 Task: Add Dodoni Greek Feta Cheese to the cart.
Action: Mouse moved to (779, 279)
Screenshot: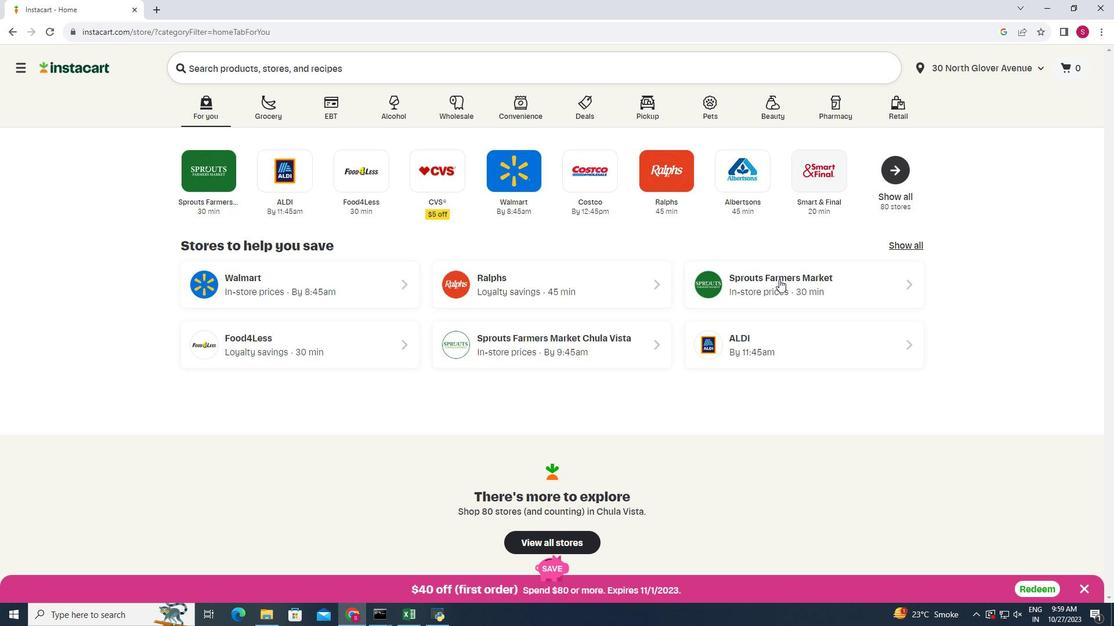 
Action: Mouse pressed left at (779, 279)
Screenshot: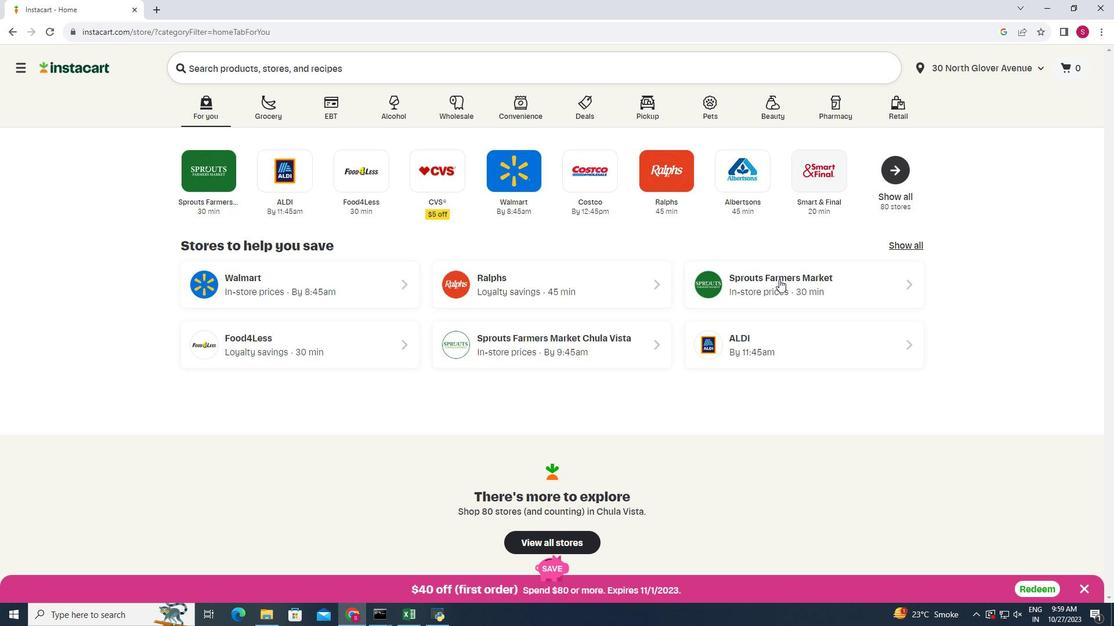 
Action: Mouse moved to (38, 549)
Screenshot: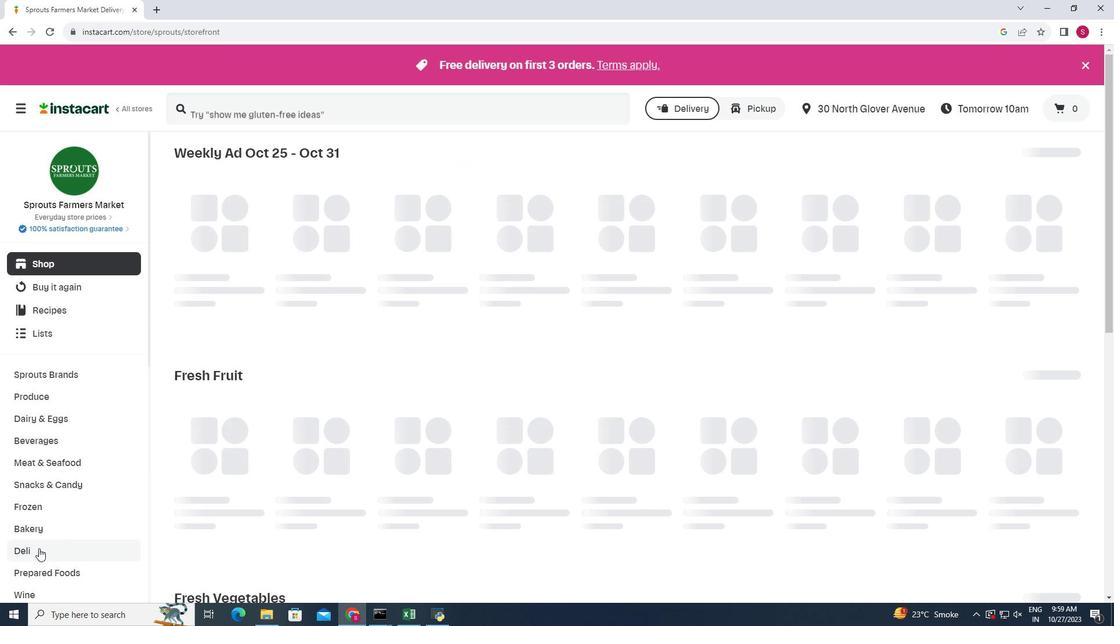 
Action: Mouse pressed left at (38, 549)
Screenshot: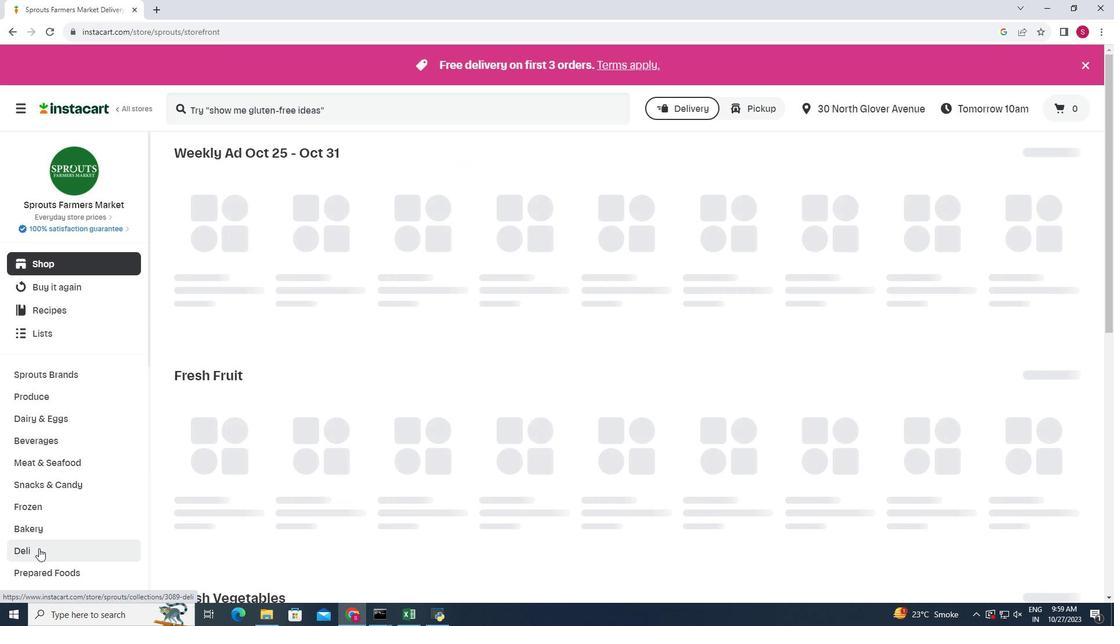 
Action: Mouse moved to (290, 183)
Screenshot: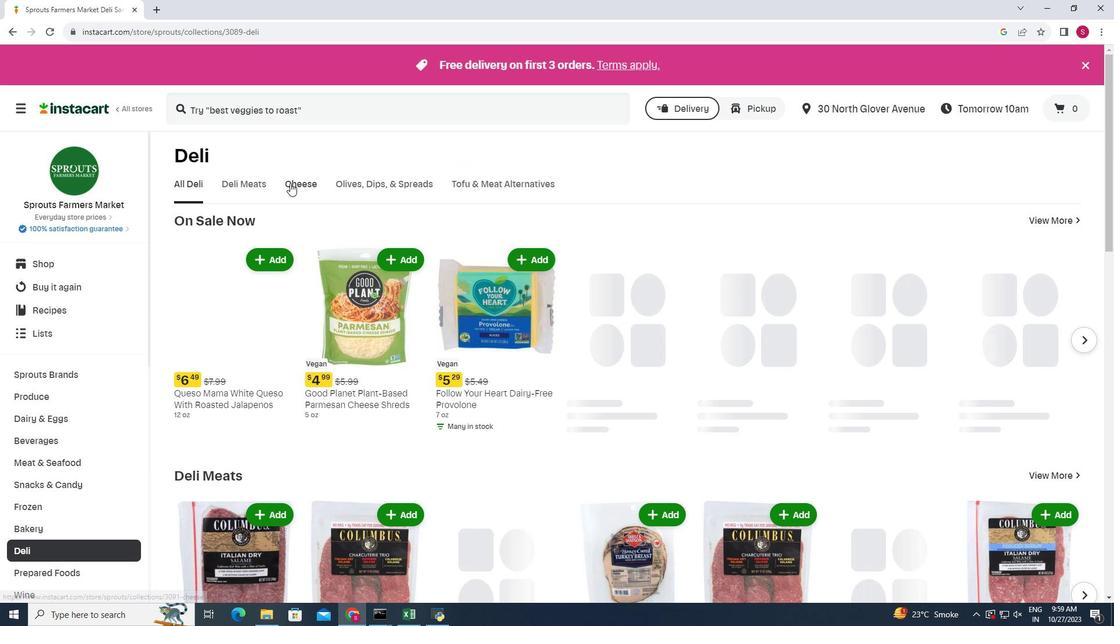 
Action: Mouse pressed left at (290, 183)
Screenshot: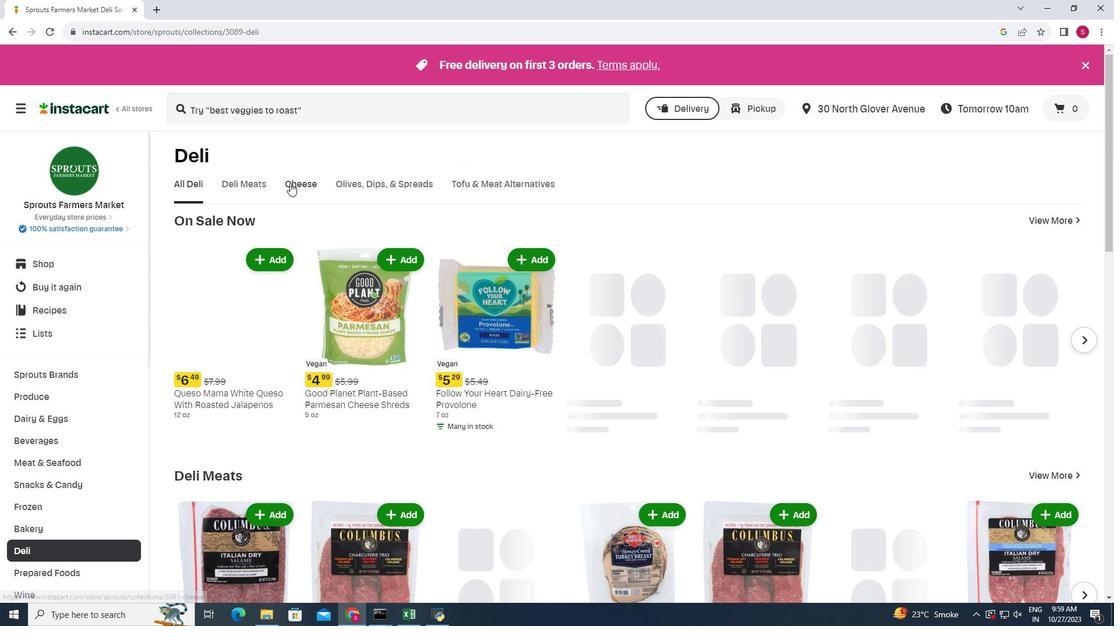 
Action: Mouse moved to (796, 226)
Screenshot: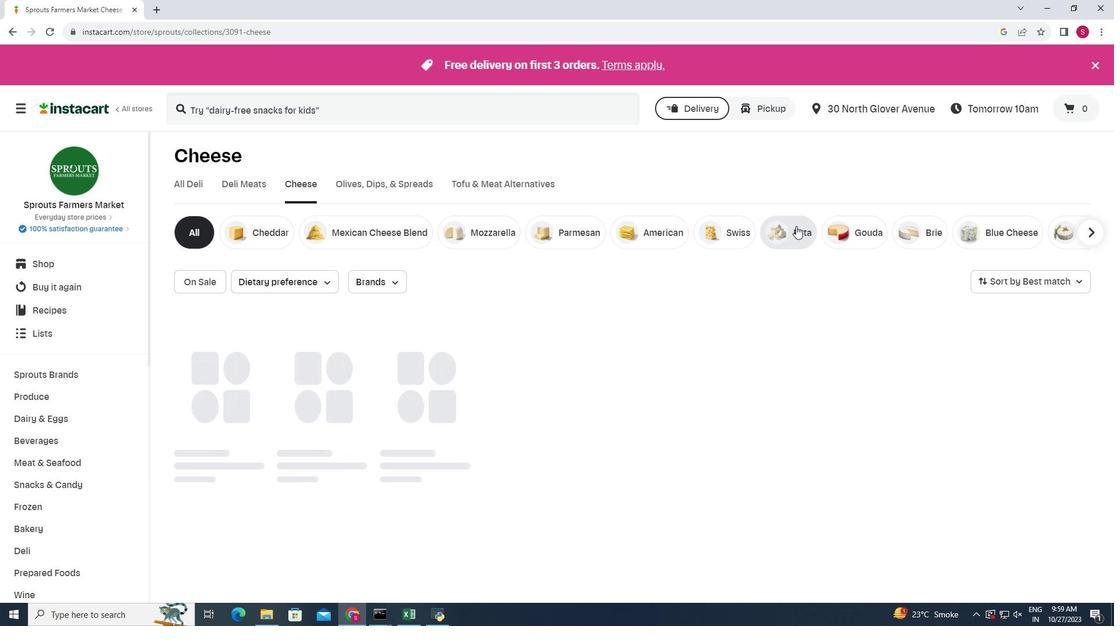 
Action: Mouse pressed left at (796, 226)
Screenshot: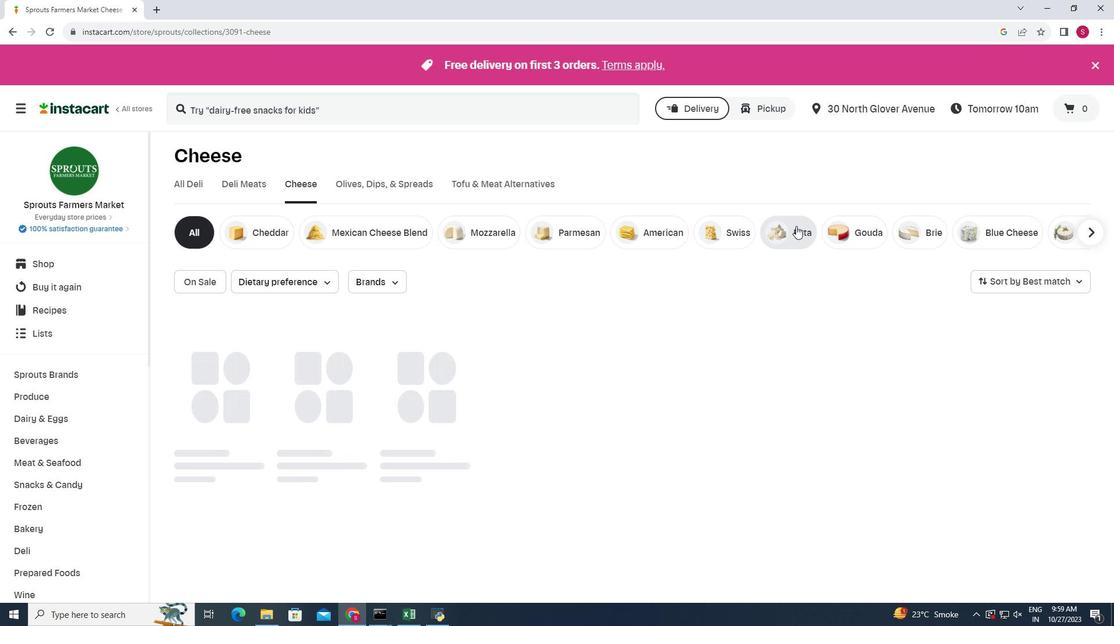 
Action: Mouse moved to (430, 278)
Screenshot: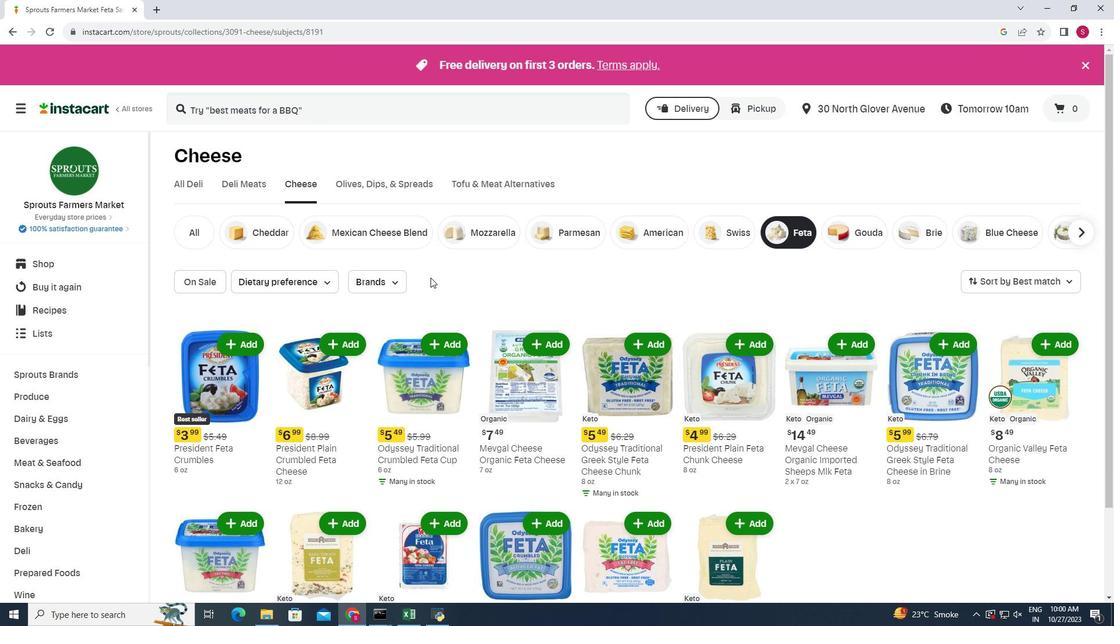 
Action: Mouse scrolled (430, 277) with delta (0, 0)
Screenshot: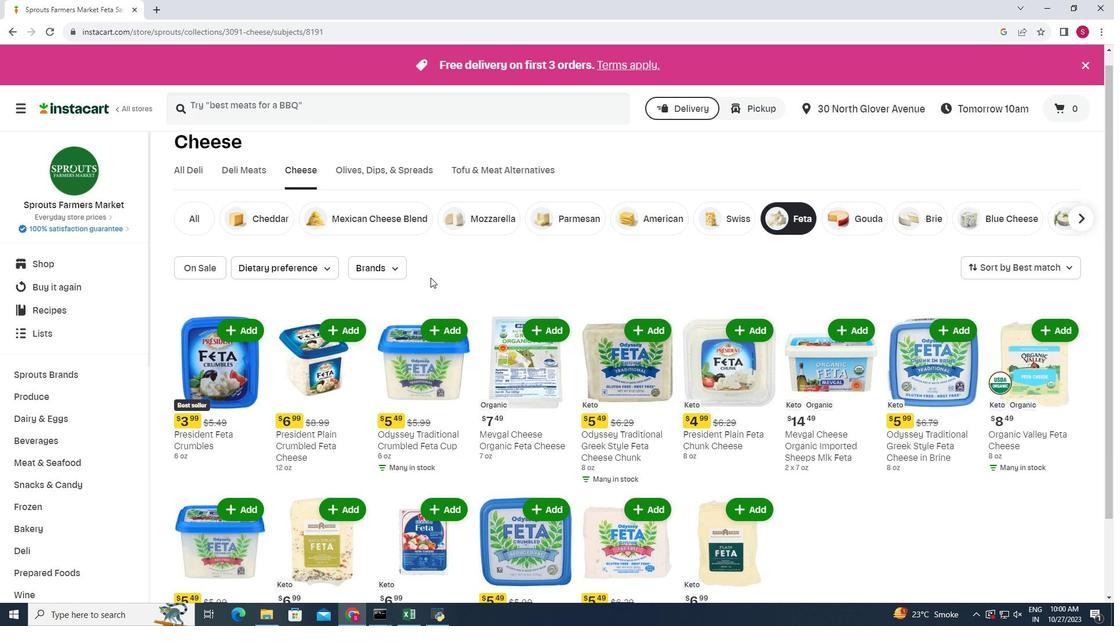 
Action: Mouse moved to (1077, 402)
Screenshot: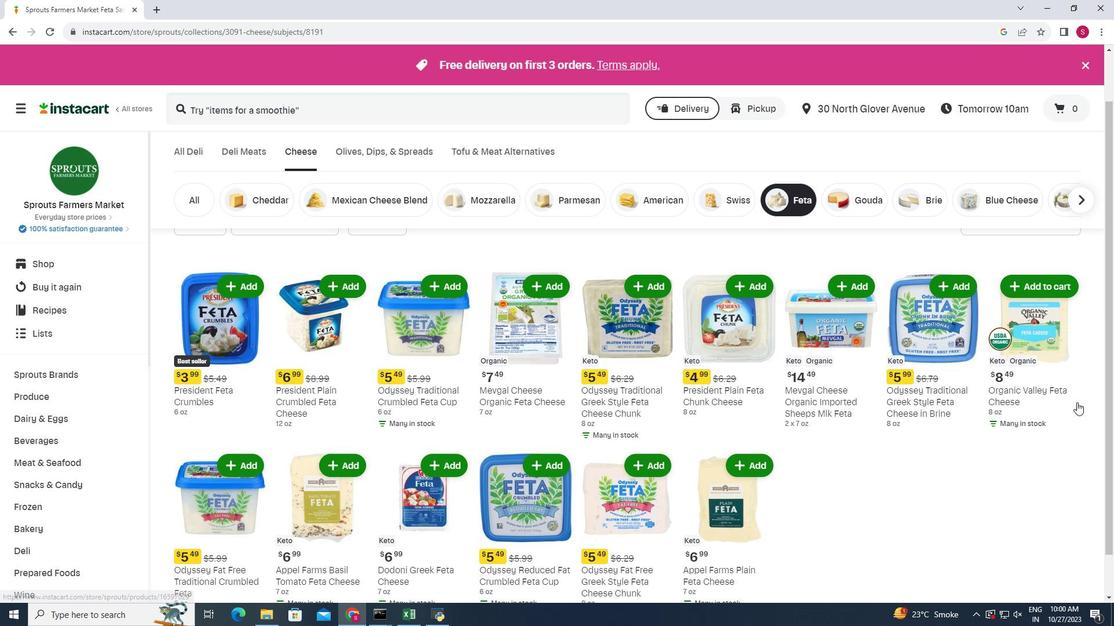 
Action: Mouse scrolled (1077, 402) with delta (0, 0)
Screenshot: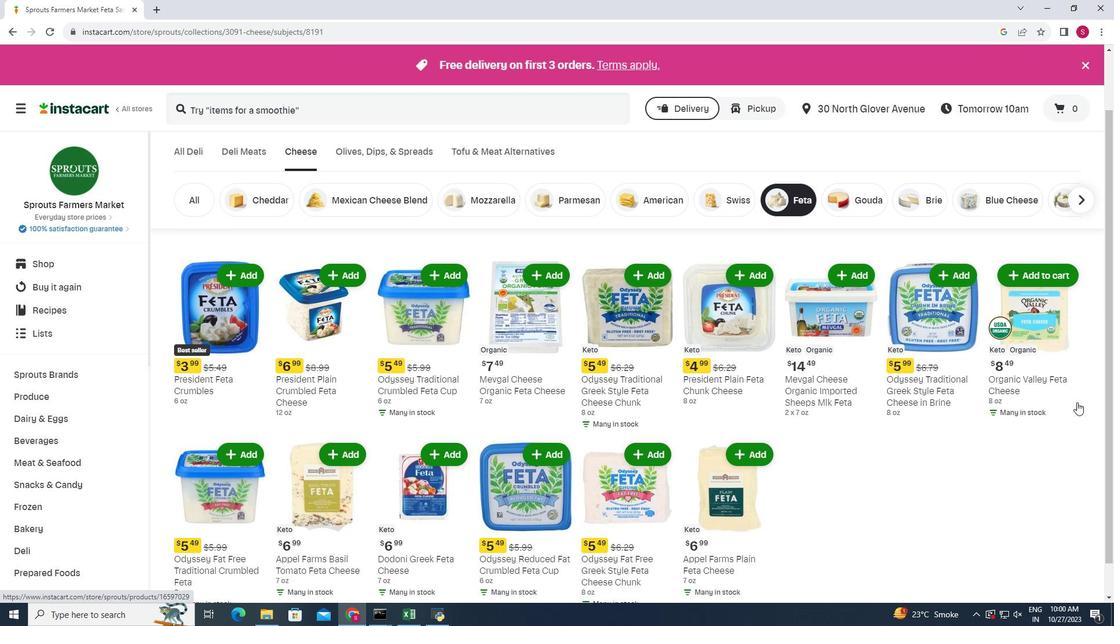 
Action: Mouse moved to (460, 416)
Screenshot: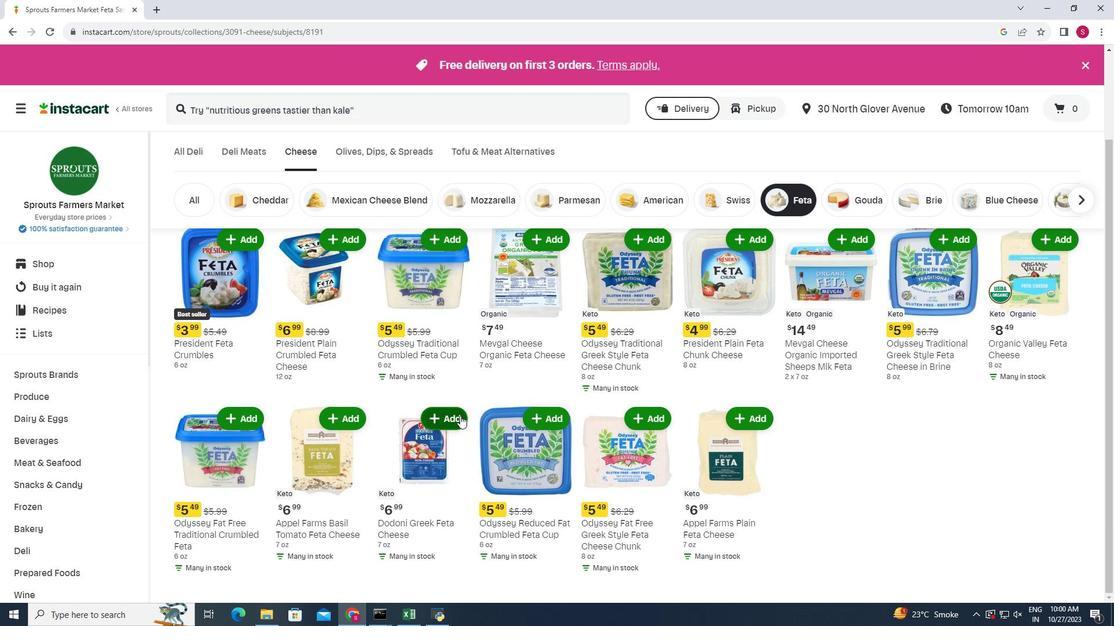 
Action: Mouse pressed left at (460, 416)
Screenshot: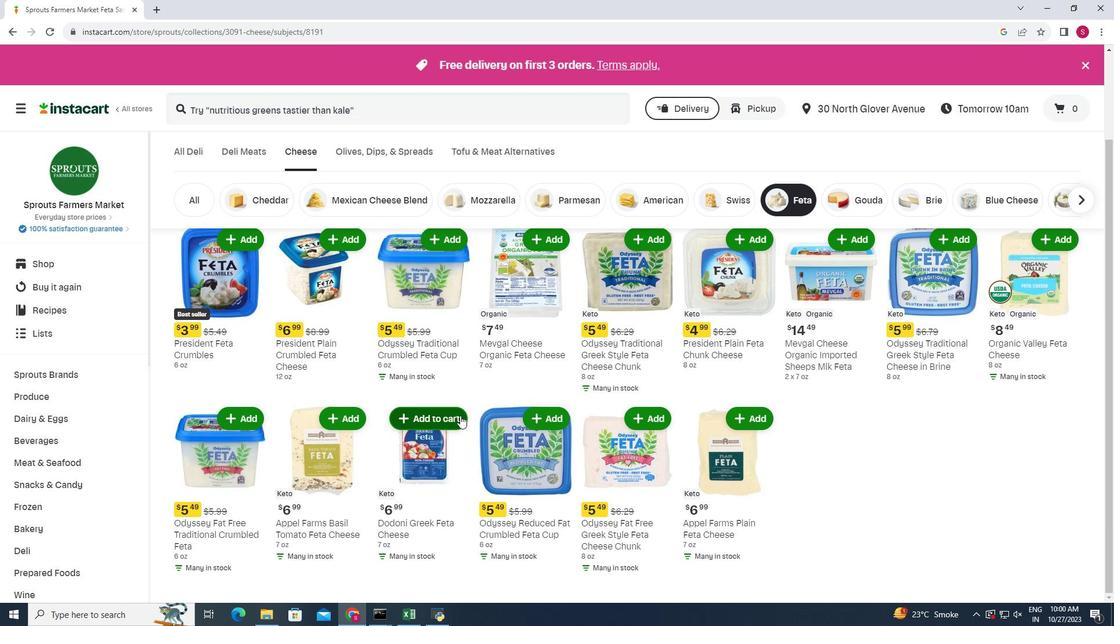 
Action: Mouse moved to (466, 390)
Screenshot: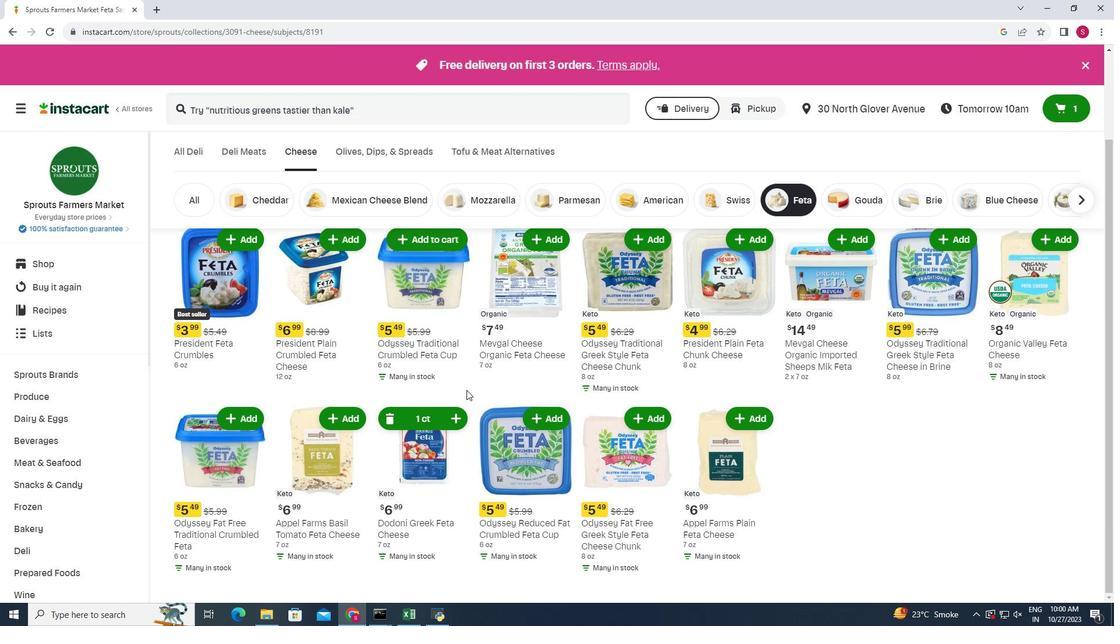 
